 Task: Search for emails received last week in Outlook.
Action: Mouse moved to (207, 2)
Screenshot: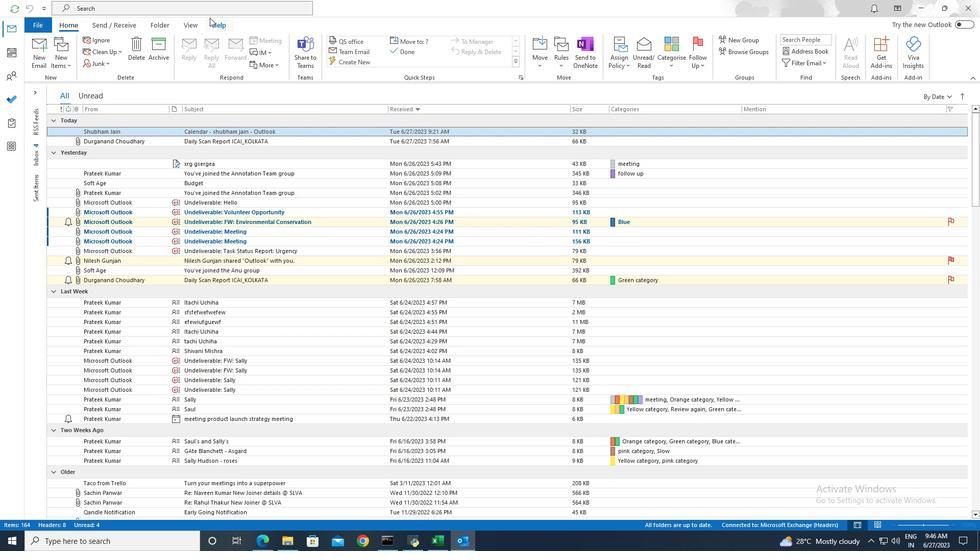 
Action: Mouse pressed left at (207, 2)
Screenshot: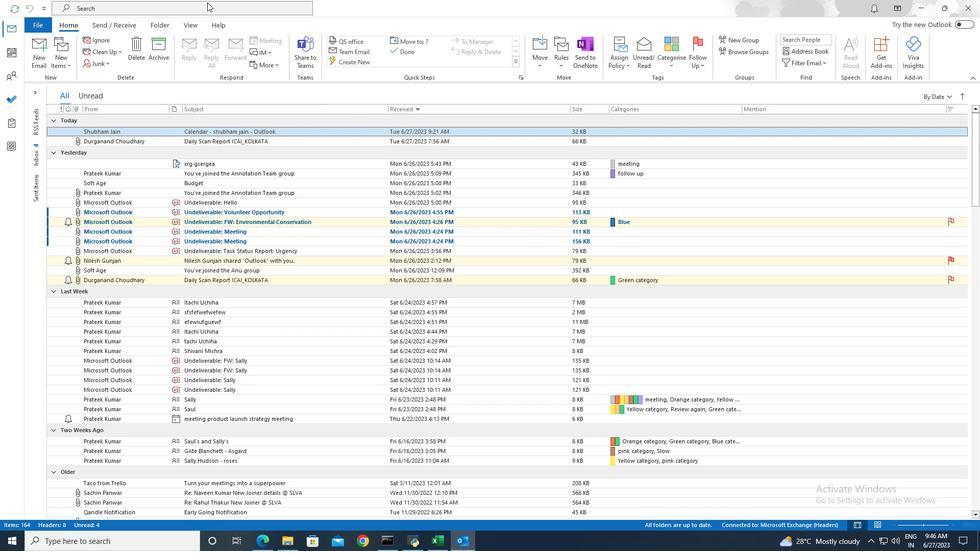 
Action: Mouse moved to (208, 5)
Screenshot: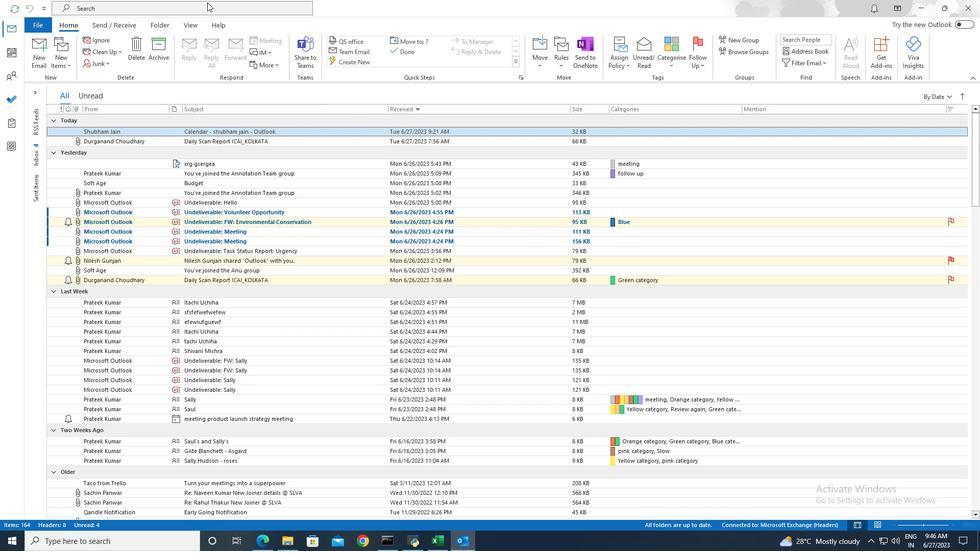 
Action: Mouse pressed left at (208, 5)
Screenshot: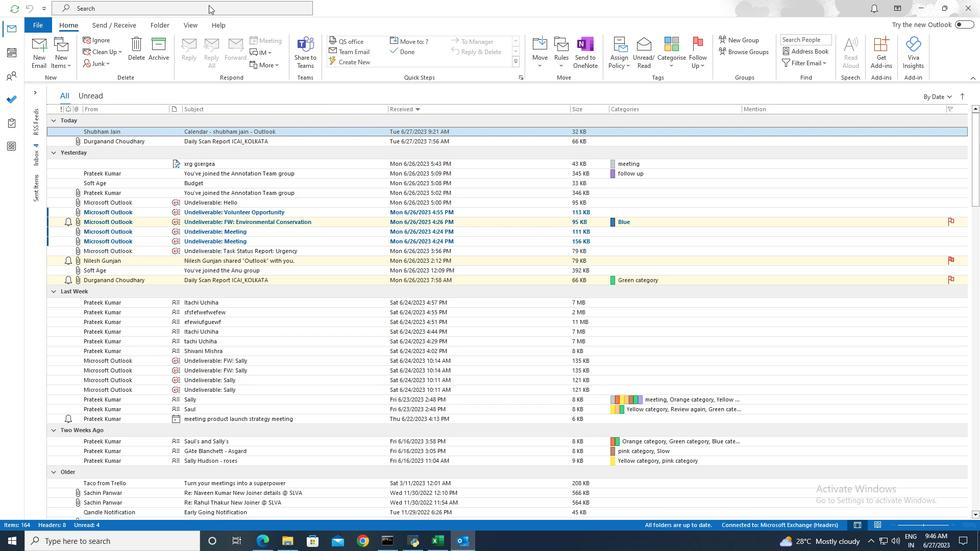 
Action: Mouse moved to (355, 10)
Screenshot: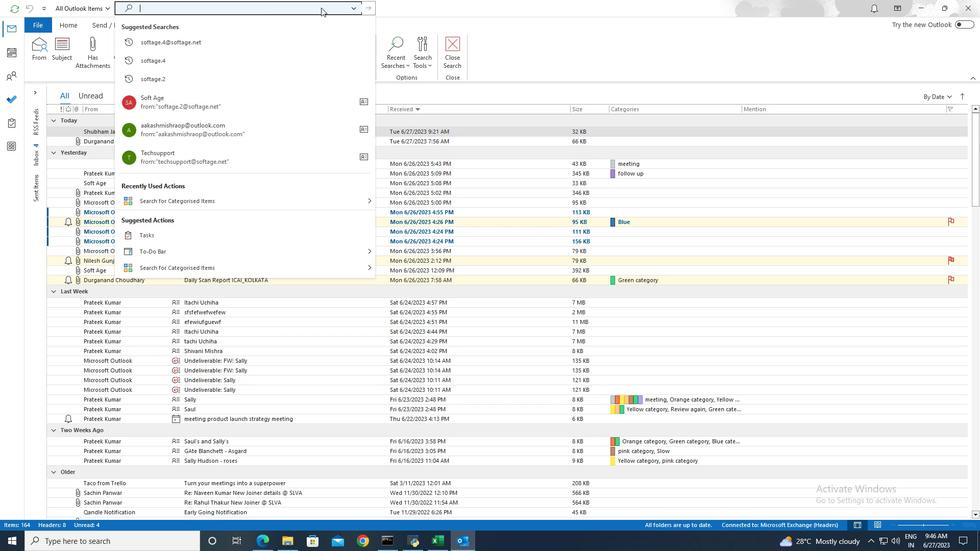 
Action: Mouse pressed left at (355, 10)
Screenshot: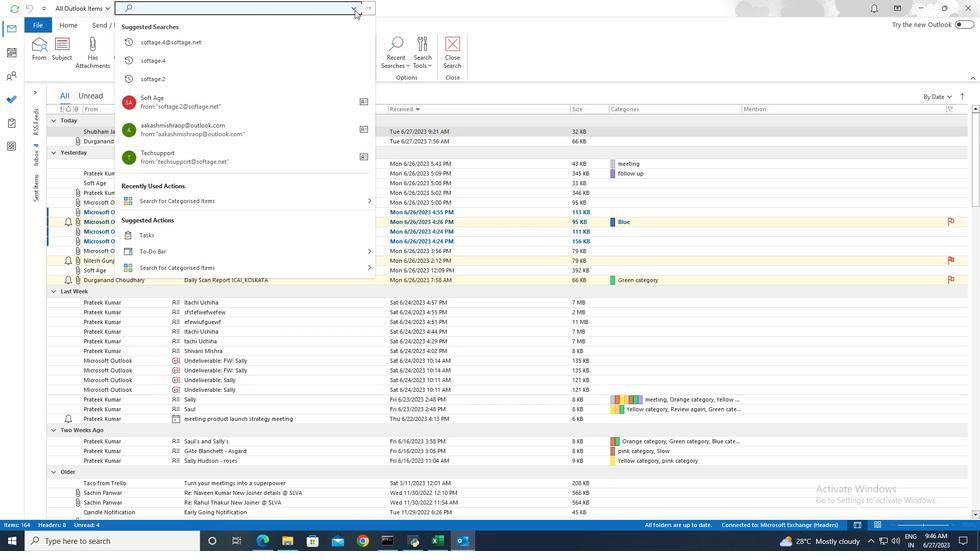 
Action: Mouse moved to (194, 216)
Screenshot: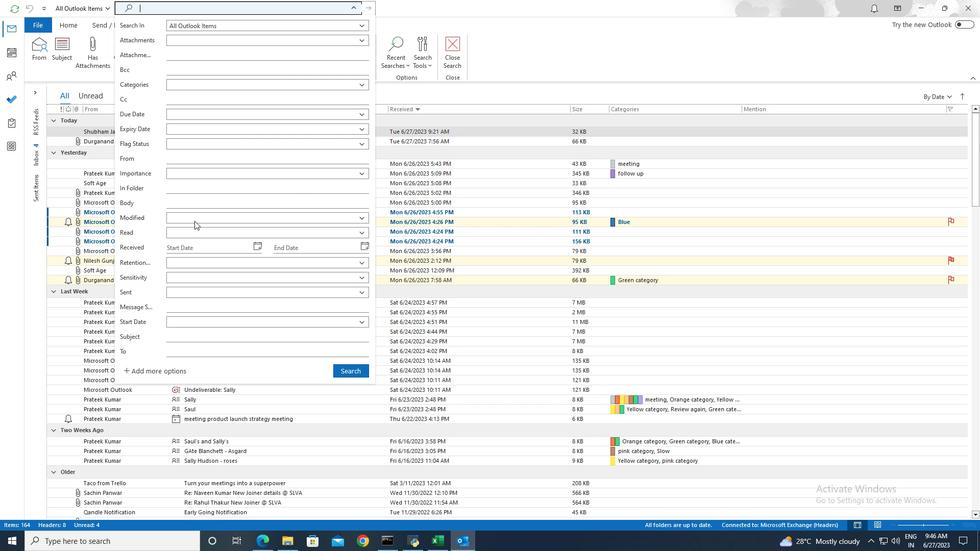 
Action: Mouse pressed left at (194, 216)
Screenshot: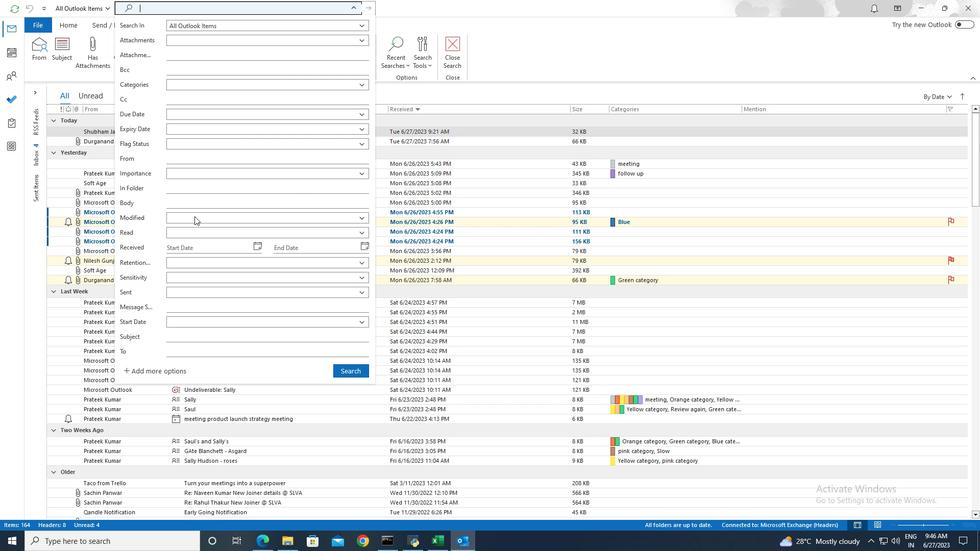 
Action: Mouse moved to (181, 267)
Screenshot: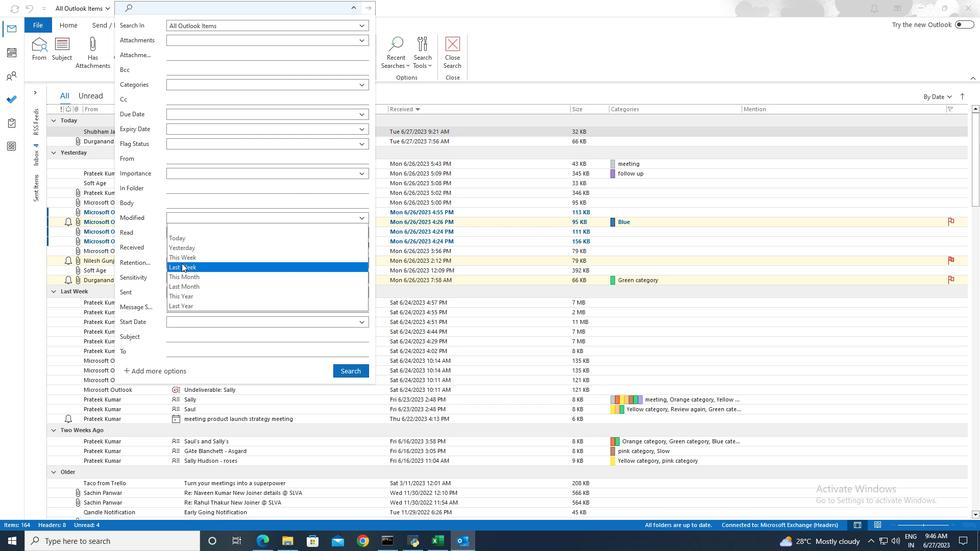 
Action: Mouse pressed left at (181, 267)
Screenshot: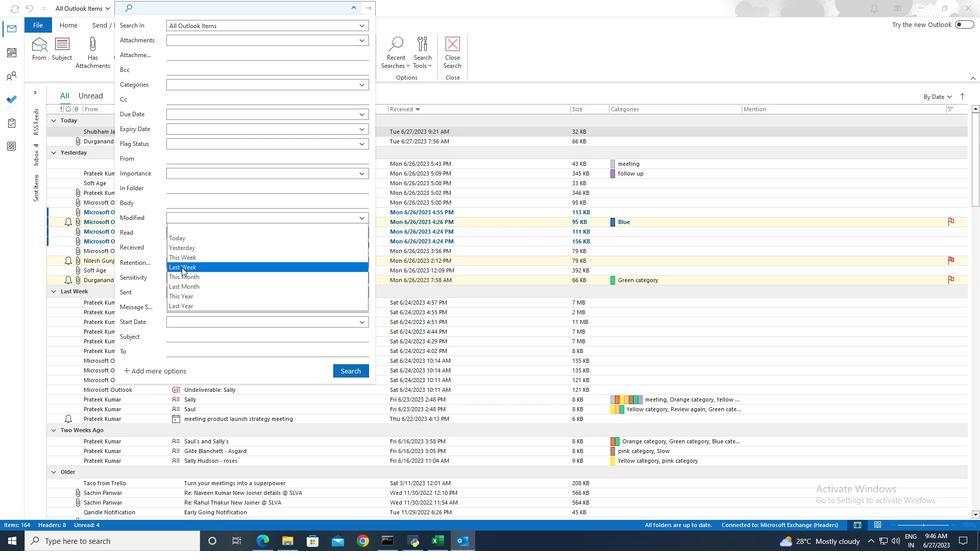 
Action: Mouse moved to (360, 371)
Screenshot: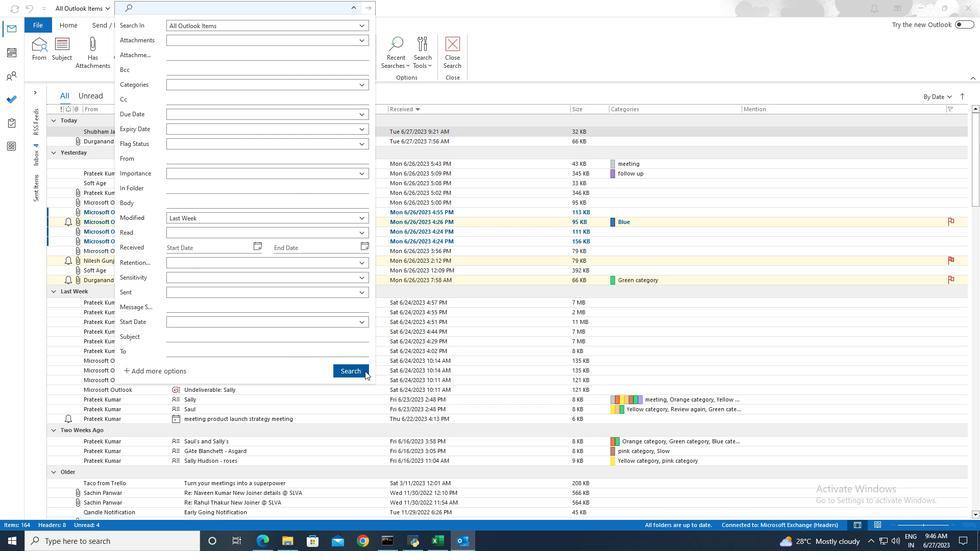 
Action: Mouse pressed left at (360, 371)
Screenshot: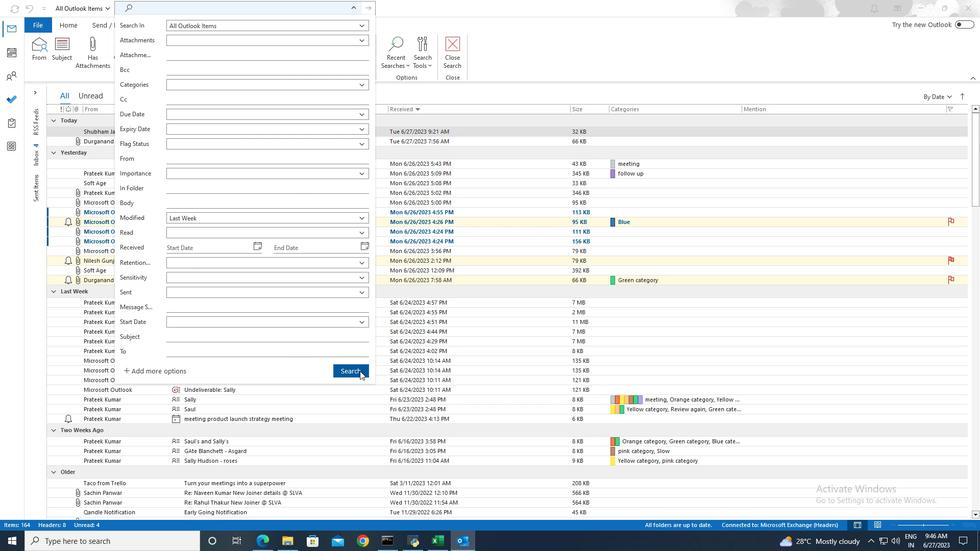 
Action: Mouse moved to (357, 370)
Screenshot: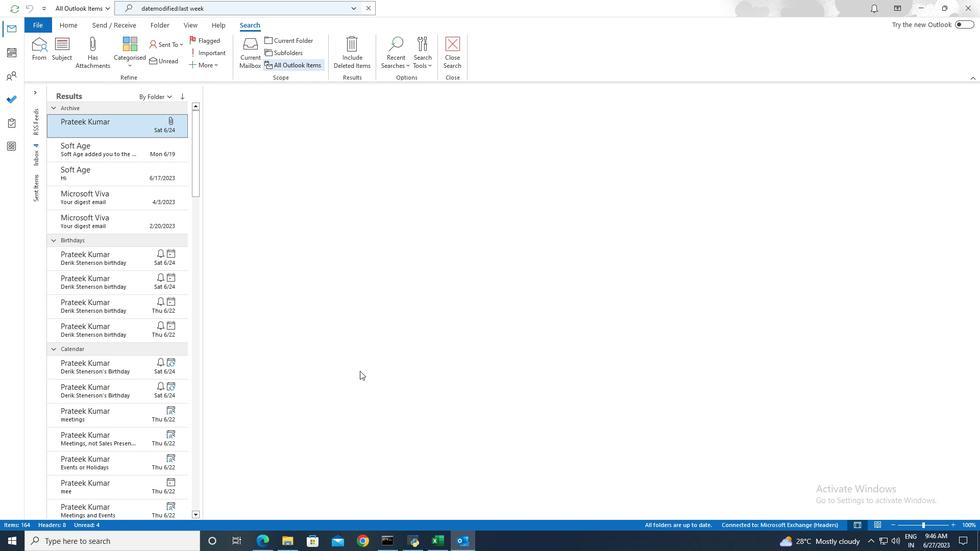 
